 Task: Create a task  Create an e-learning platform for online education , assign it to team member softage.4@softage.net in the project AgileAvail and update the status of the task to  On Track  , set the priority of the task to High
Action: Mouse moved to (83, 88)
Screenshot: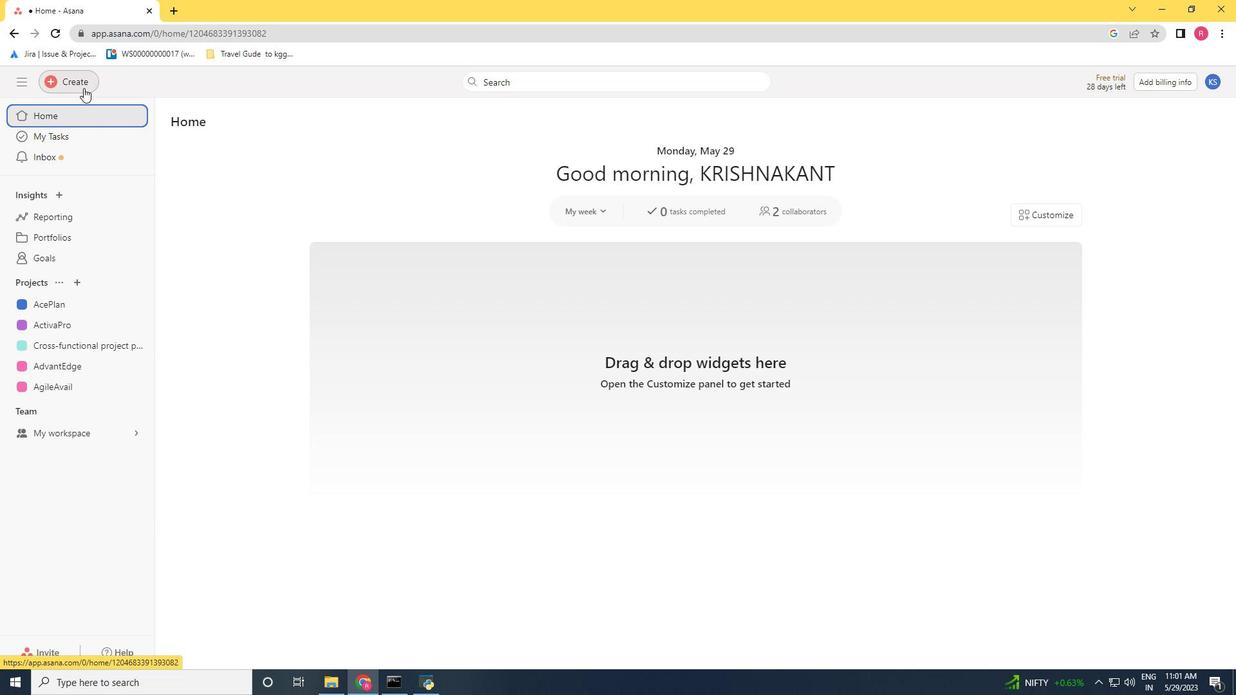 
Action: Mouse pressed left at (83, 88)
Screenshot: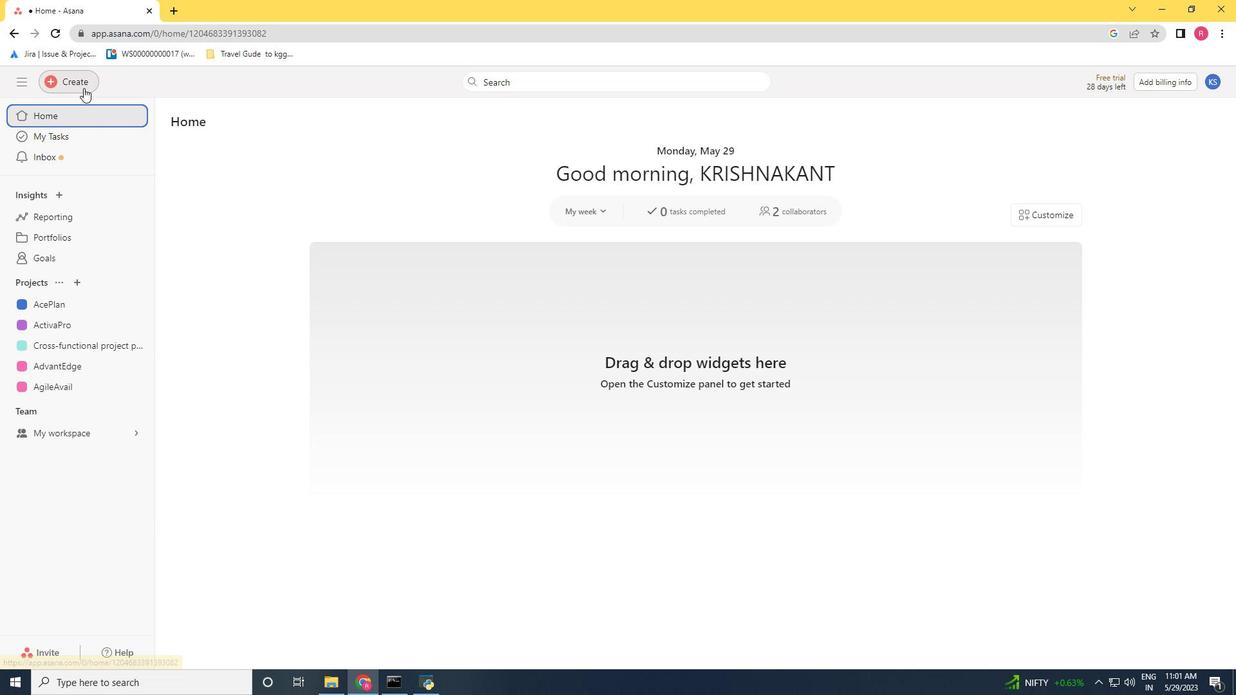 
Action: Mouse moved to (166, 90)
Screenshot: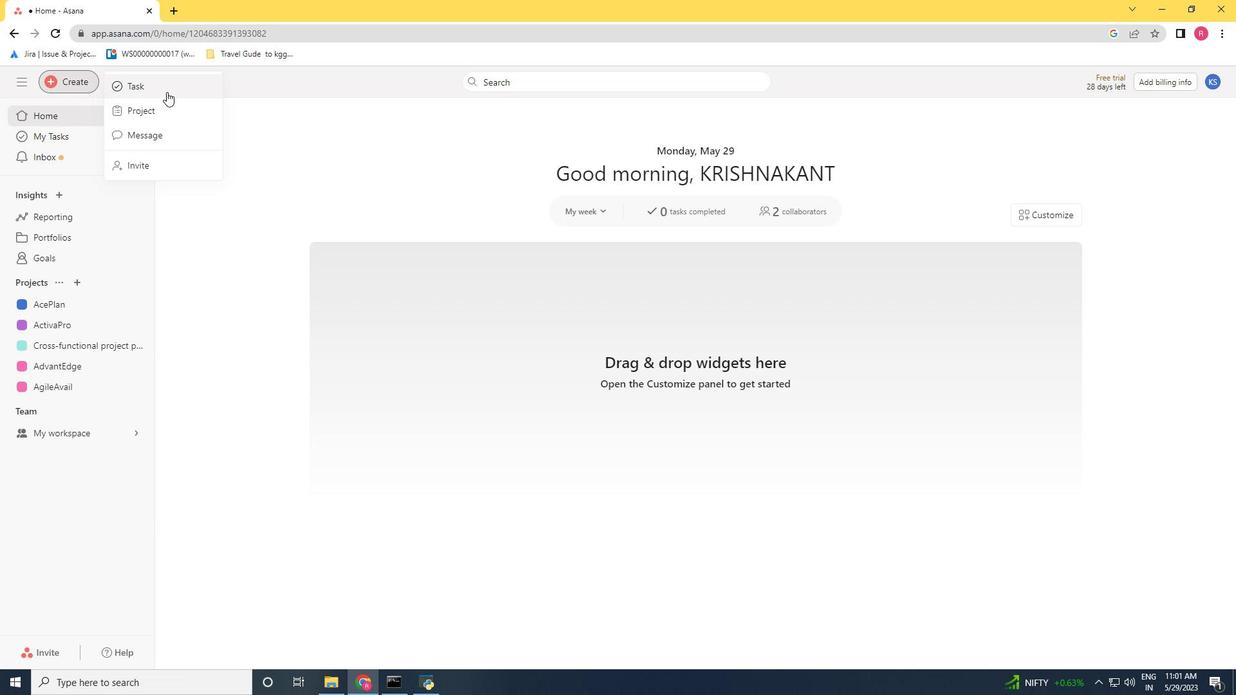 
Action: Mouse pressed left at (166, 90)
Screenshot: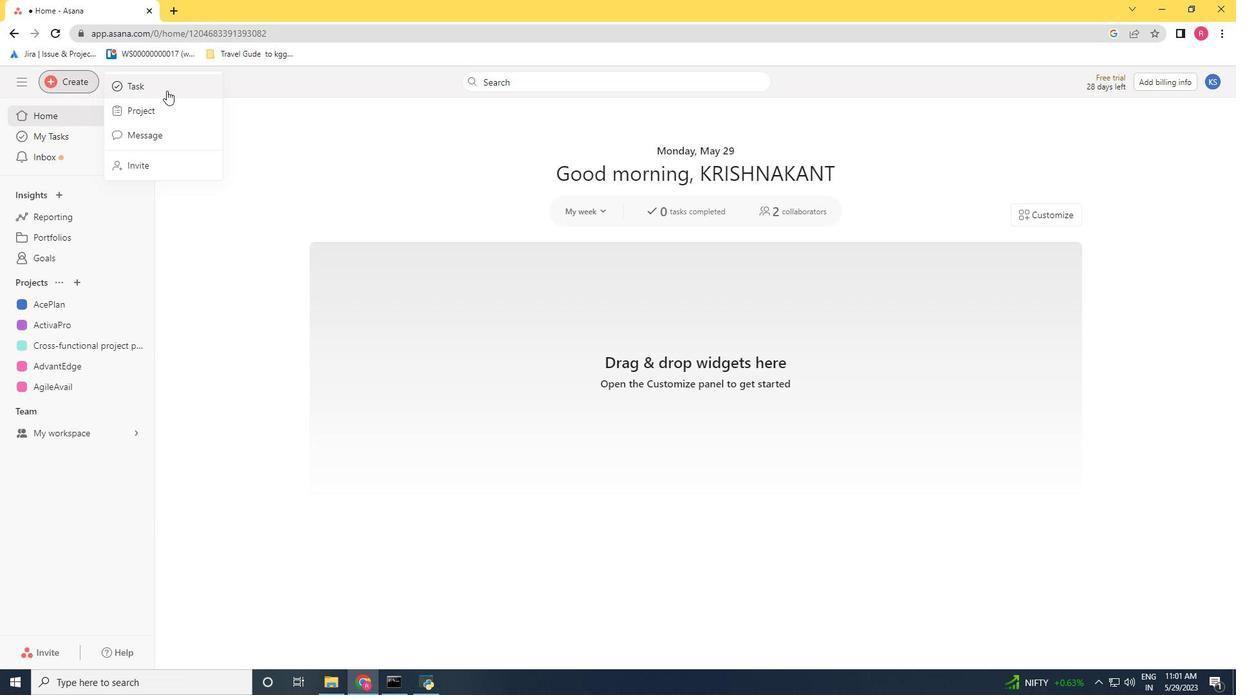 
Action: Mouse moved to (896, 406)
Screenshot: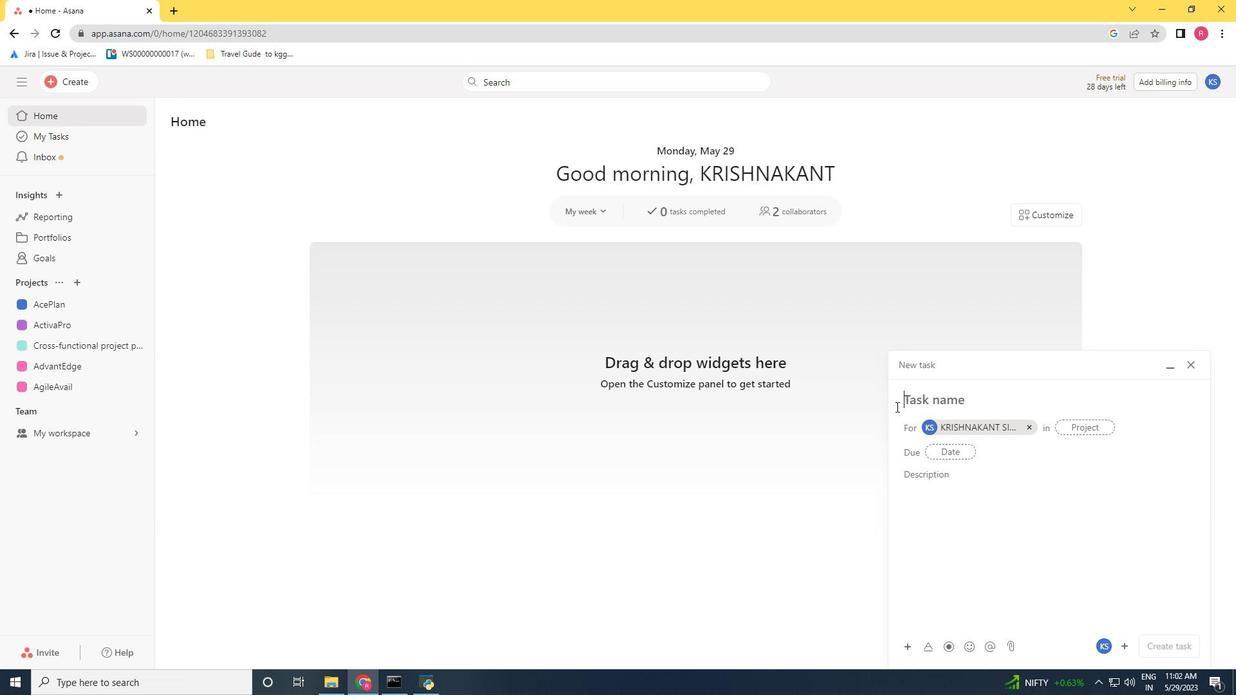 
Action: Key pressed <Key.shift>Create<Key.space>an<Key.space>e-lerning<Key.space><Key.backspace><Key.backspace><Key.backspace><Key.backspace><Key.backspace><Key.backspace><Key.backspace>arning<Key.space><Key.backspace><Key.backspace><Key.backspace><Key.backspace><Key.backspace><Key.backspace><Key.backspace>earning<Key.space>platform<Key.space>for<Key.space>online<Key.space>education<Key.space>
Screenshot: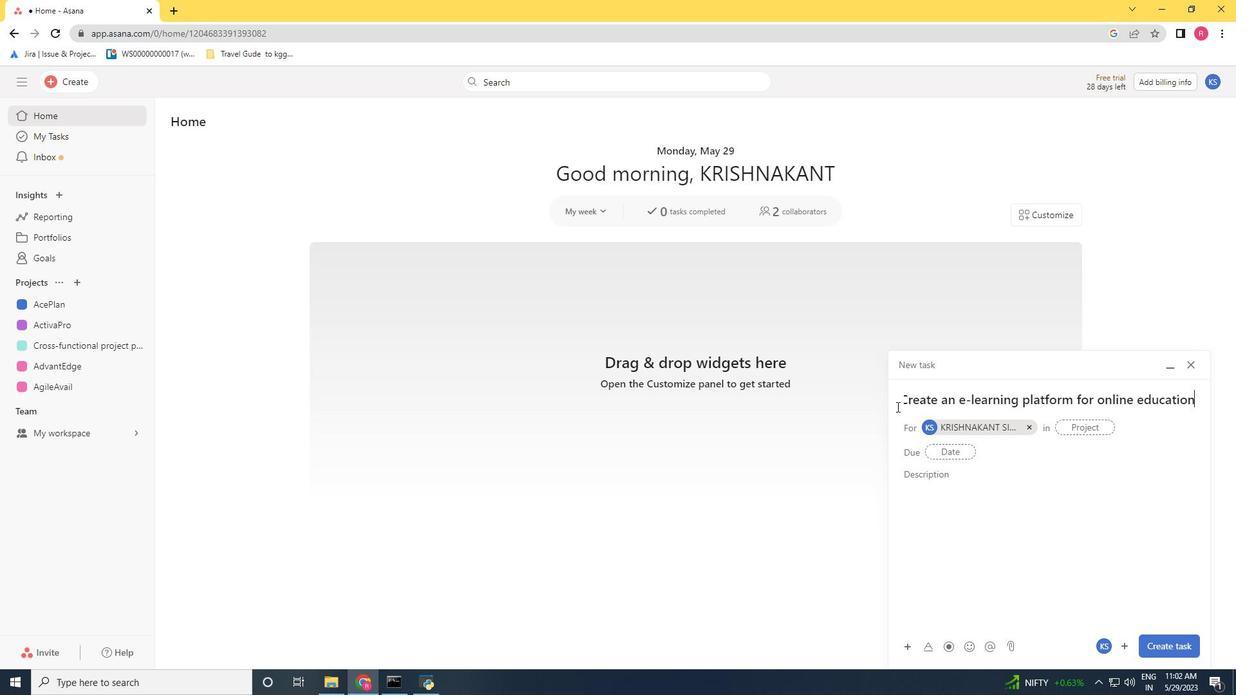 
Action: Mouse moved to (1026, 428)
Screenshot: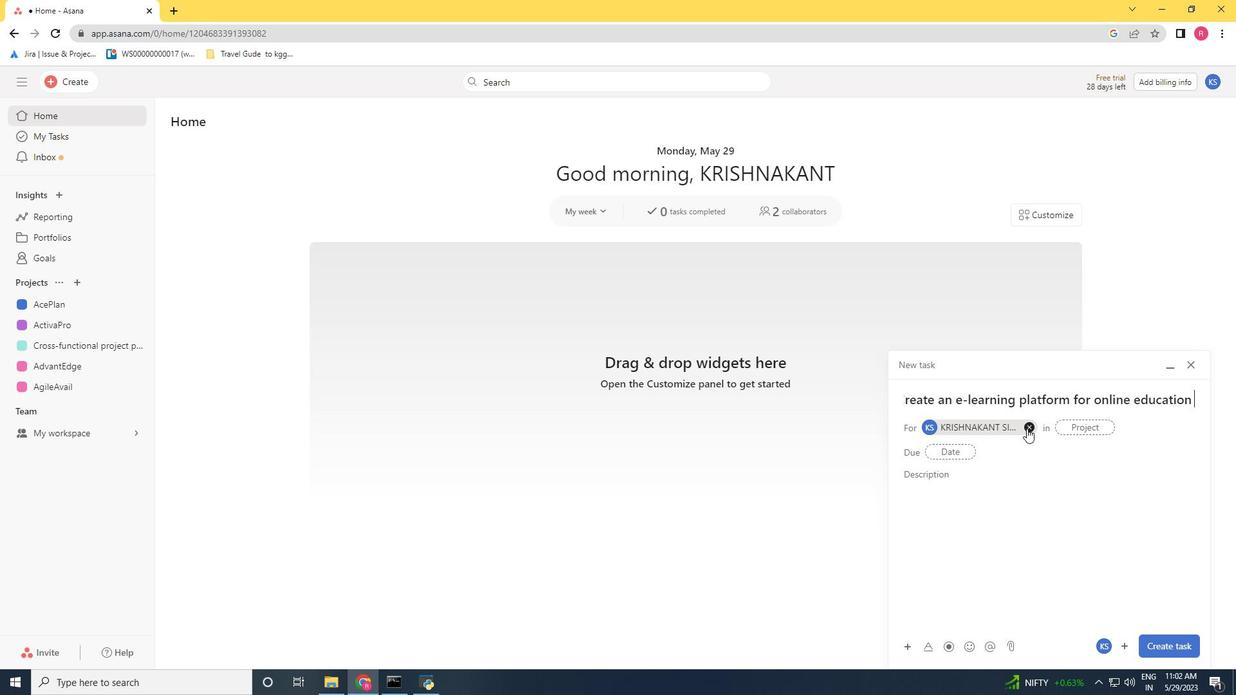 
Action: Mouse pressed left at (1026, 428)
Screenshot: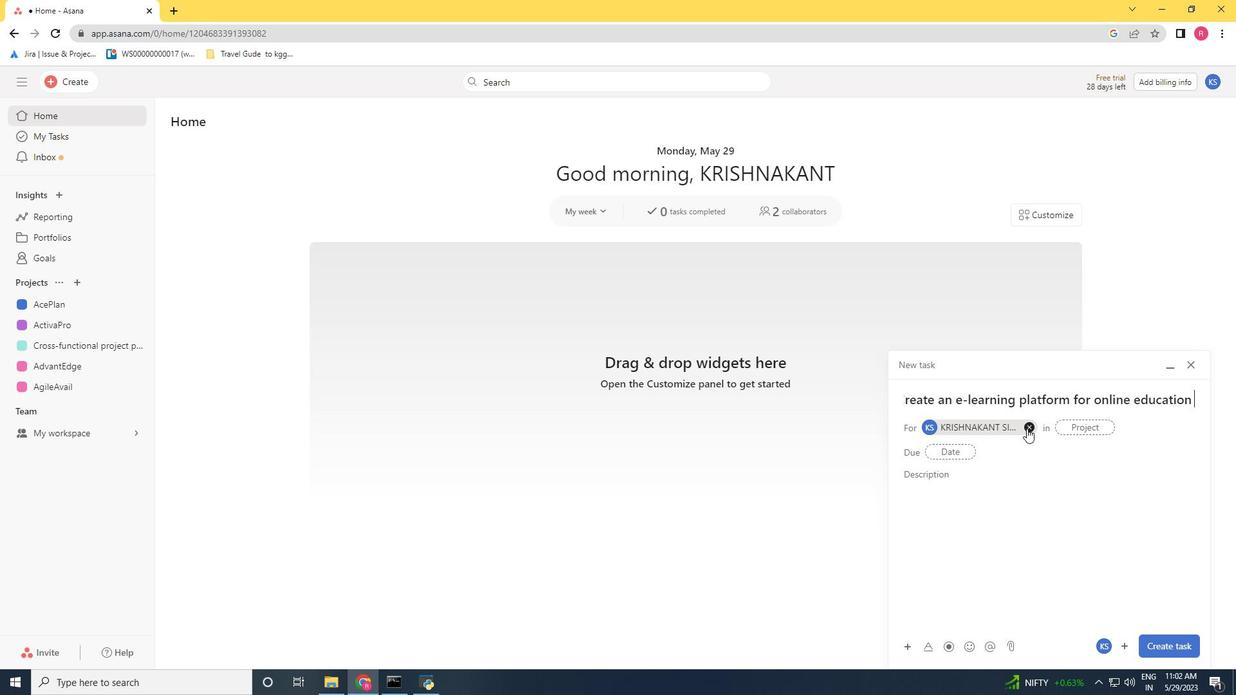 
Action: Mouse moved to (955, 424)
Screenshot: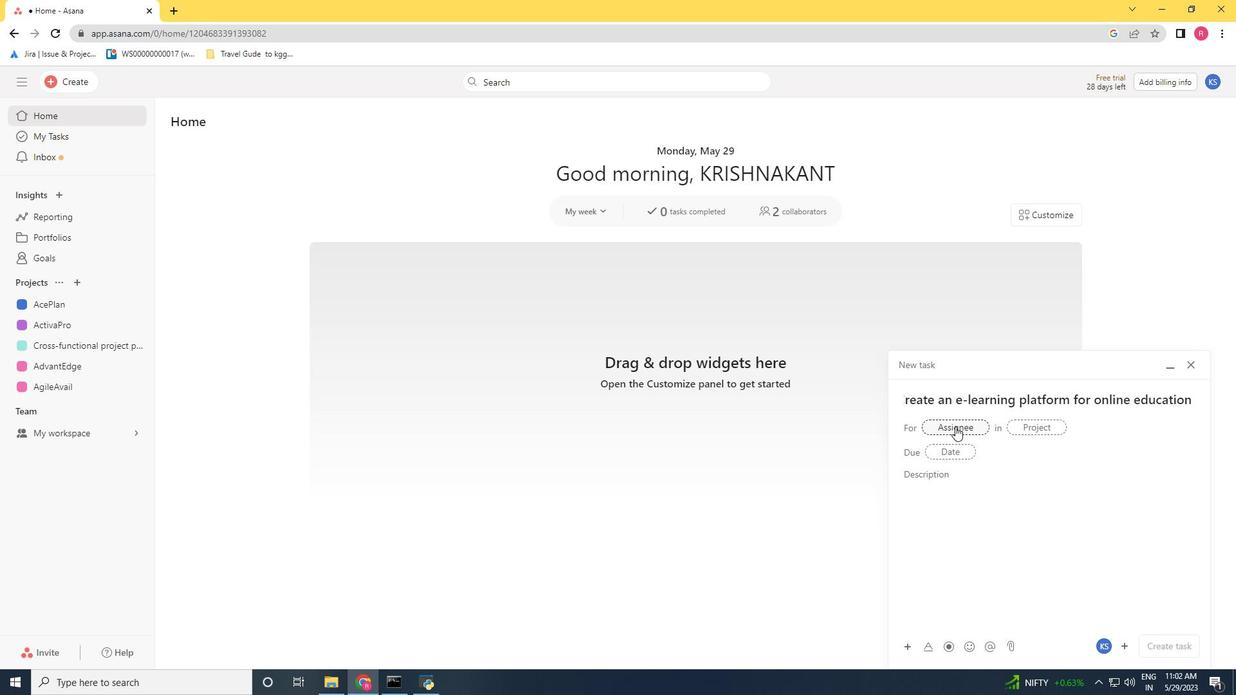 
Action: Mouse pressed left at (955, 424)
Screenshot: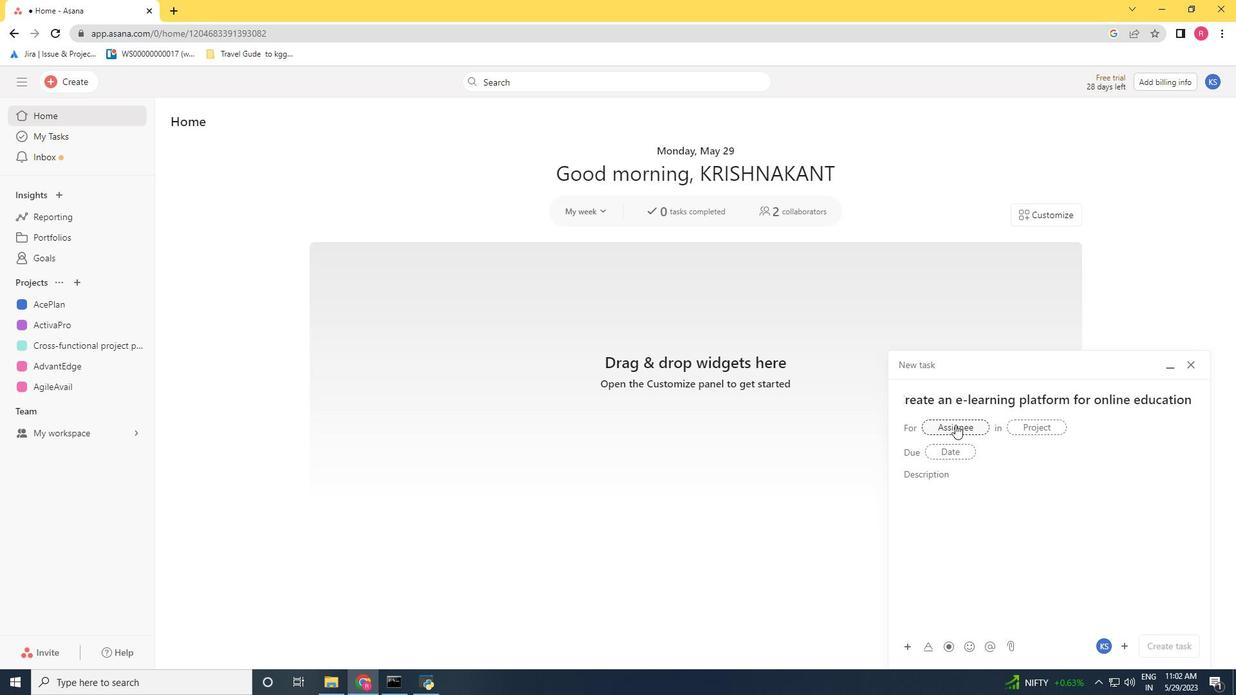 
Action: Key pressed softage.4<Key.shift>@softage.net
Screenshot: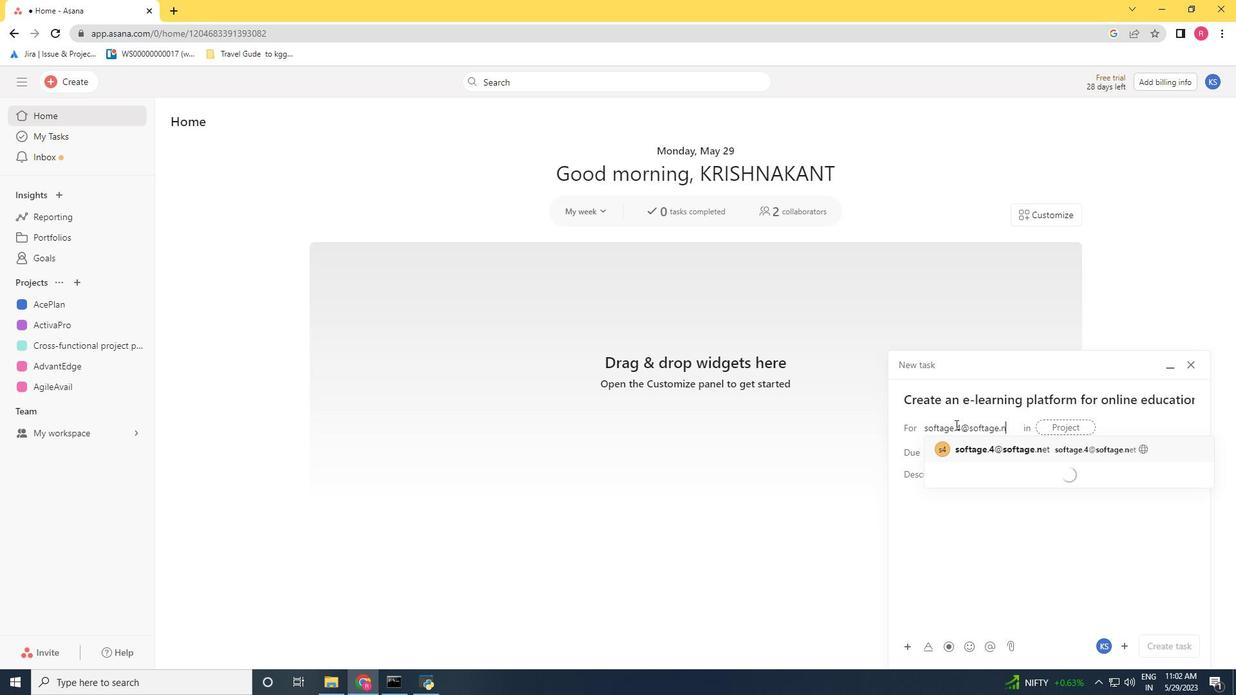 
Action: Mouse moved to (979, 449)
Screenshot: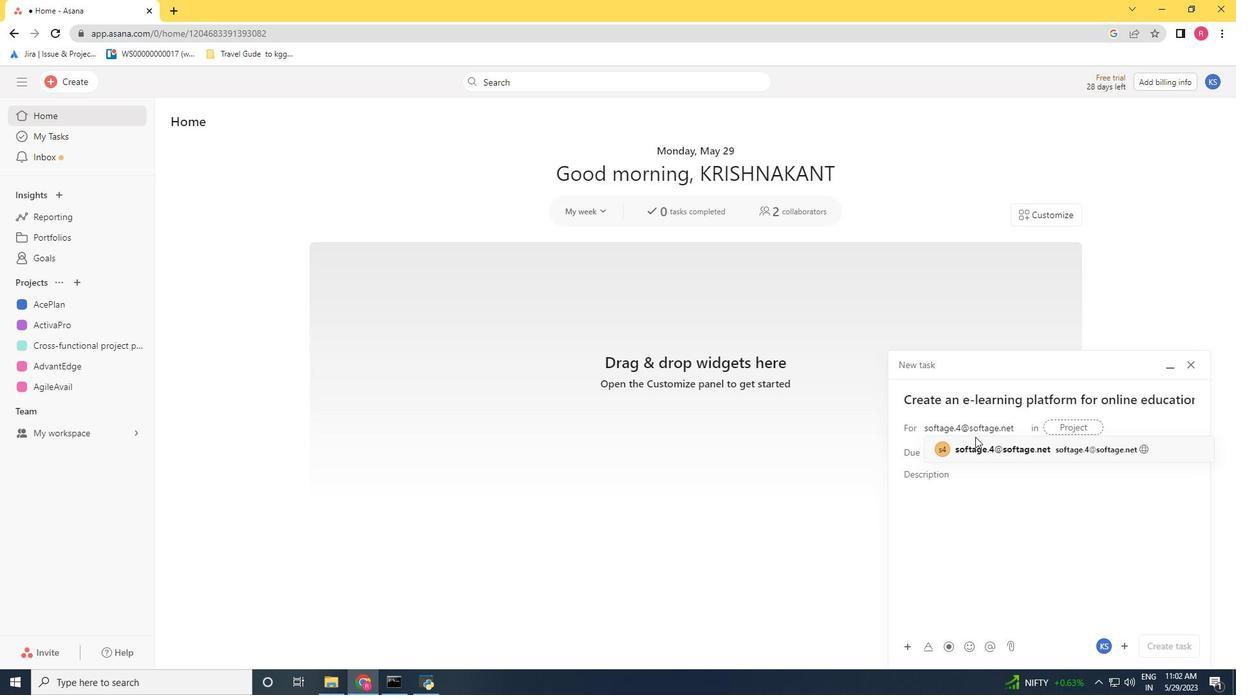 
Action: Mouse pressed left at (979, 449)
Screenshot: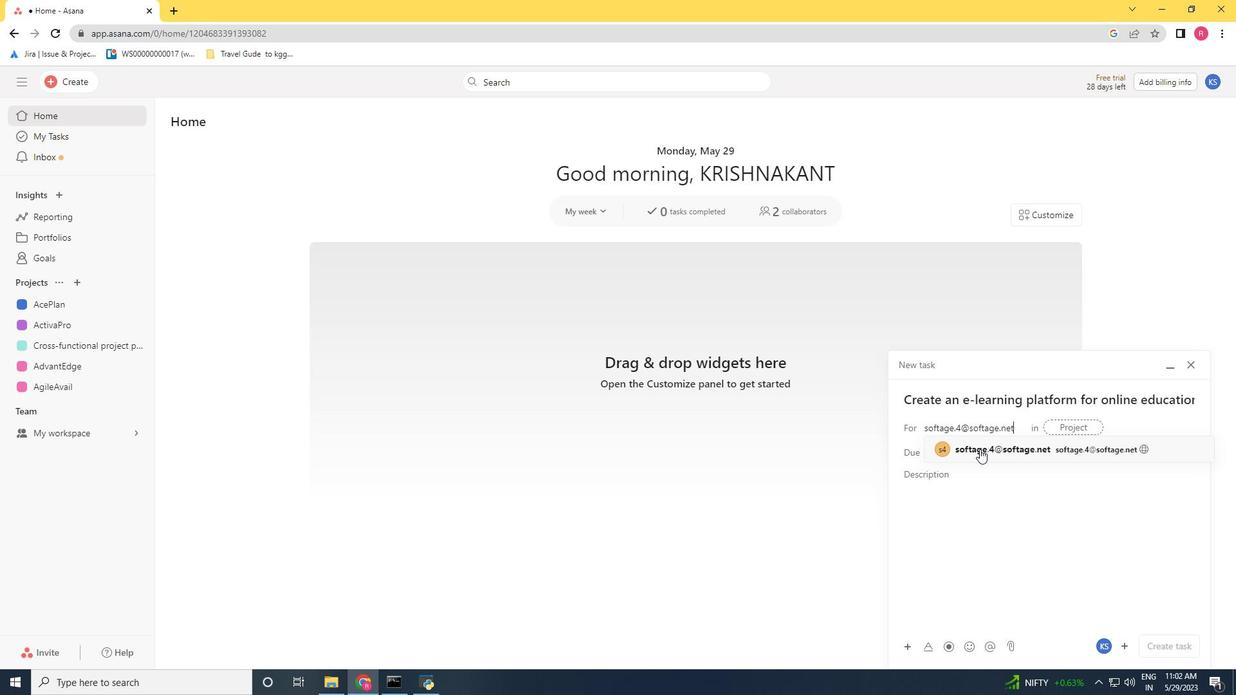 
Action: Mouse moved to (873, 452)
Screenshot: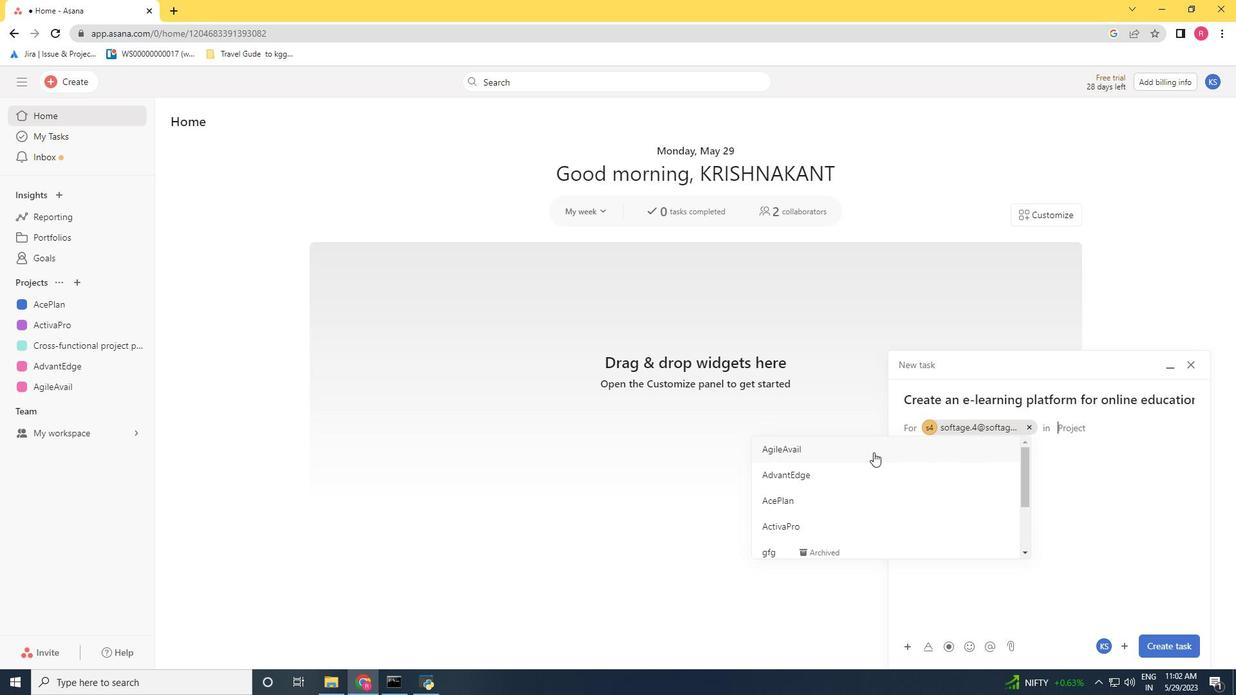 
Action: Mouse pressed left at (873, 452)
Screenshot: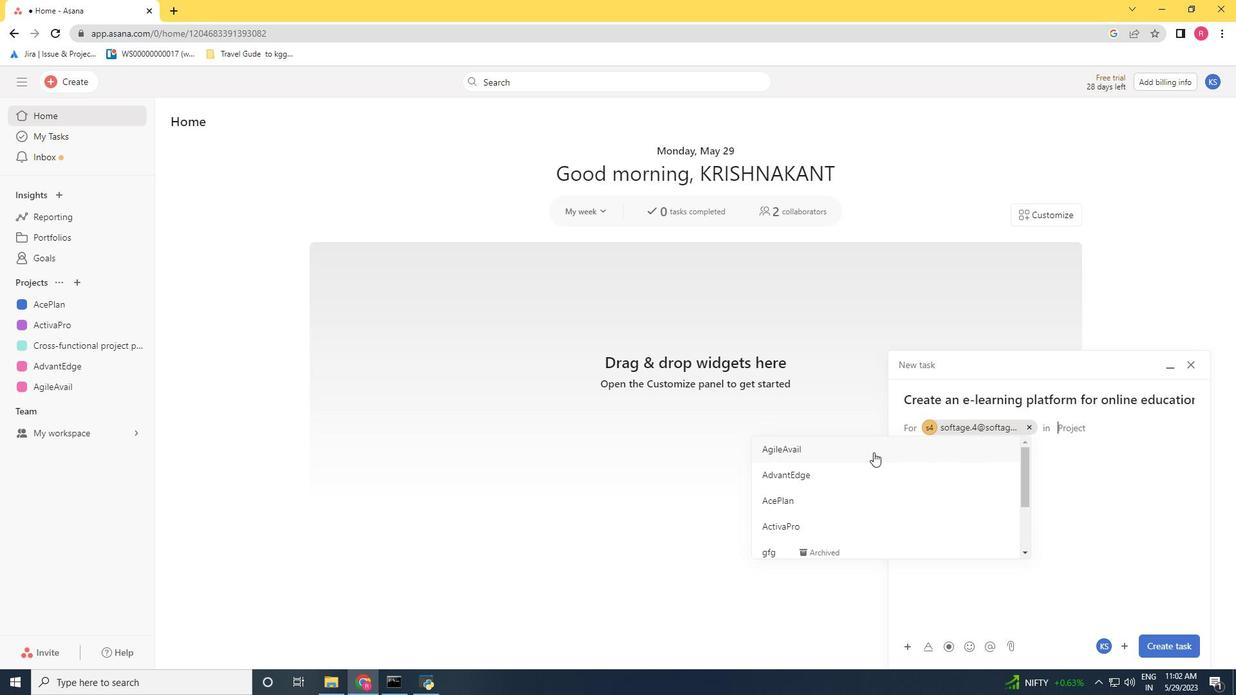 
Action: Mouse moved to (967, 478)
Screenshot: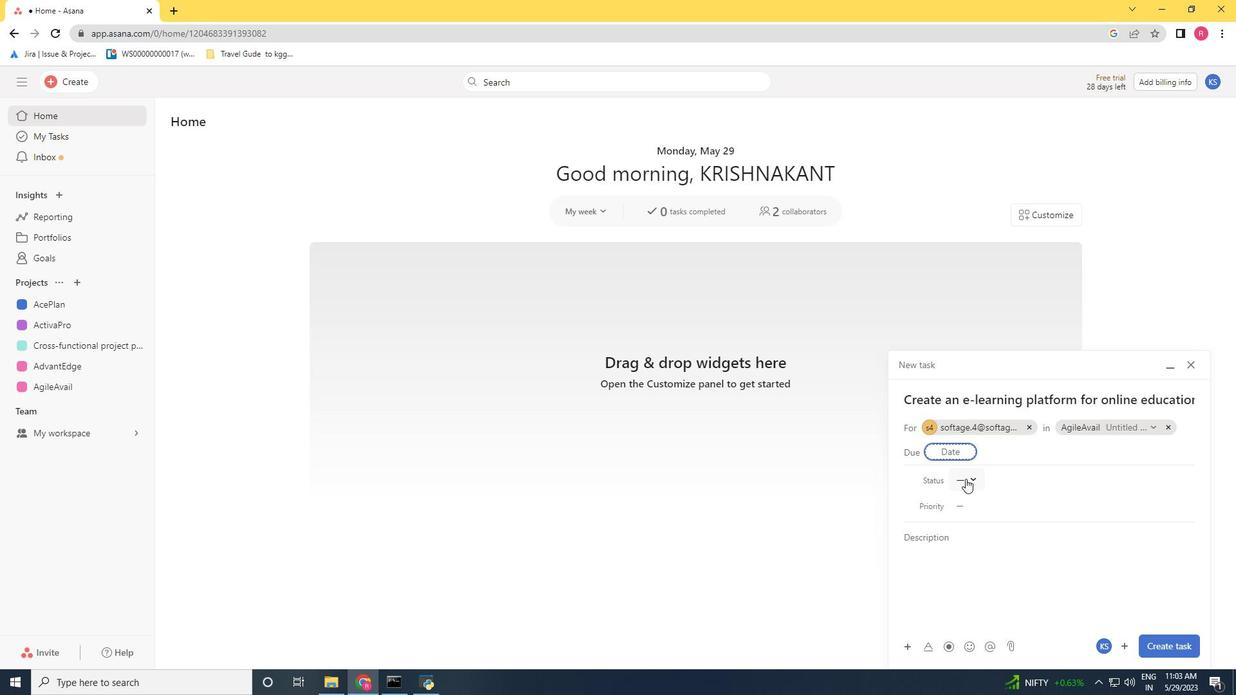 
Action: Mouse pressed left at (967, 478)
Screenshot: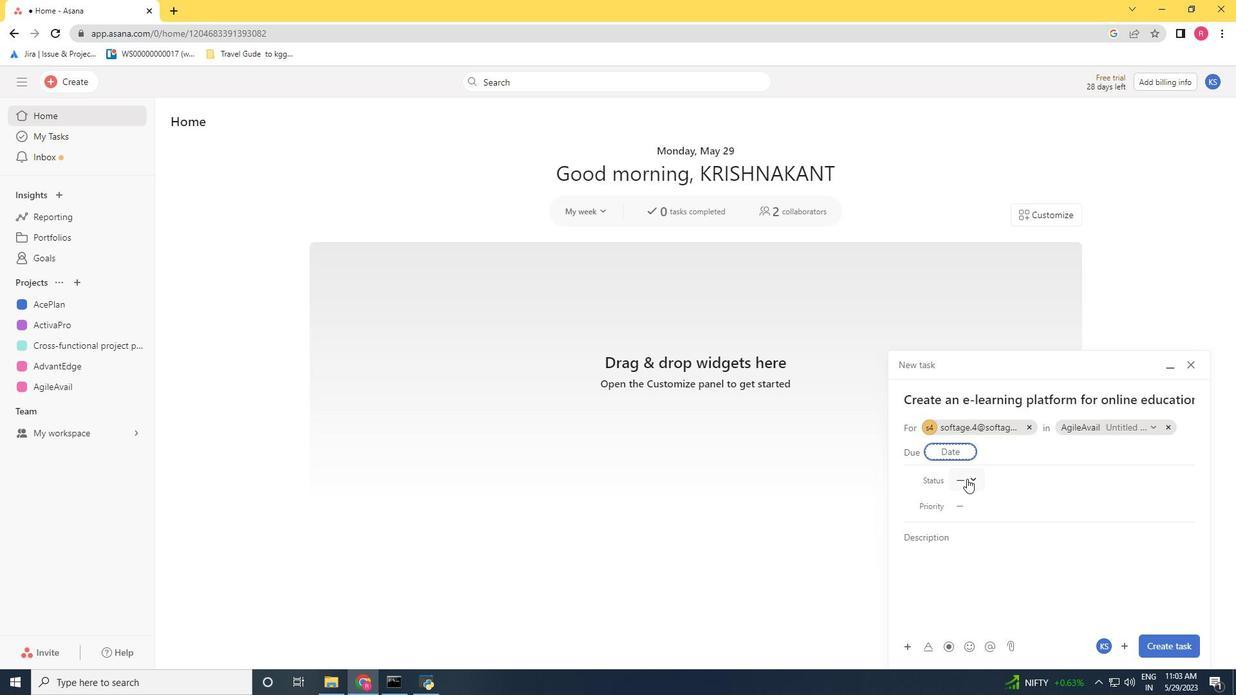 
Action: Mouse moved to (985, 527)
Screenshot: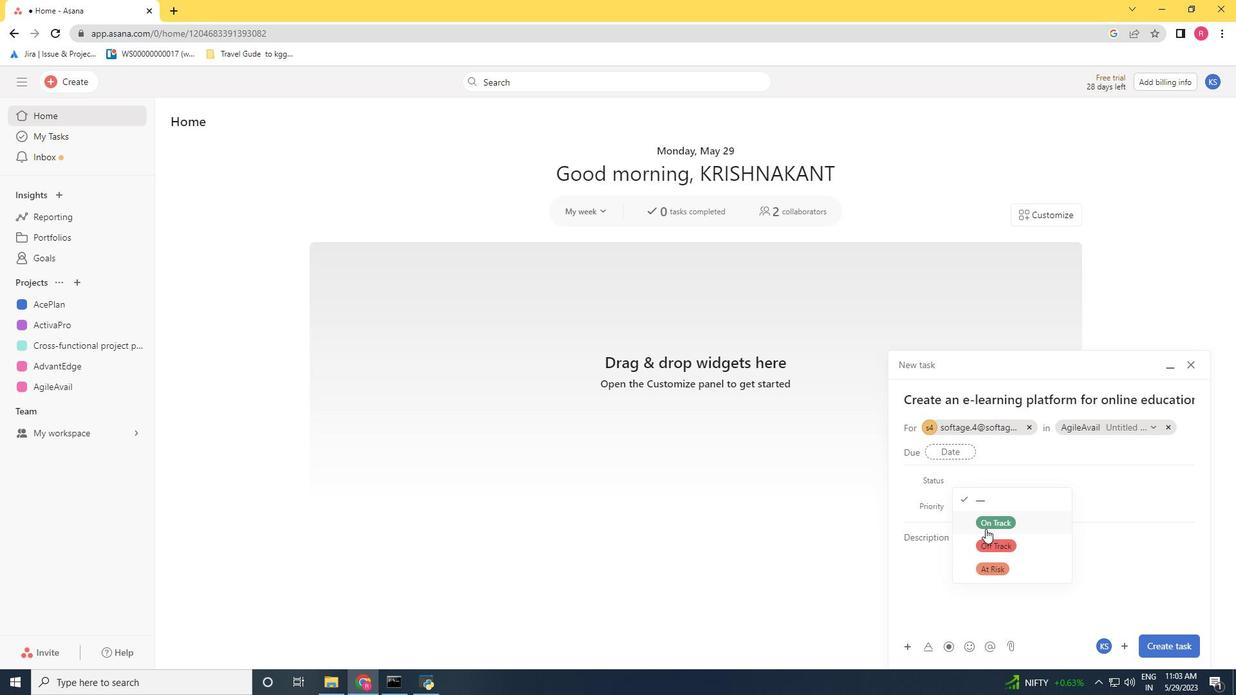
Action: Mouse pressed left at (985, 527)
Screenshot: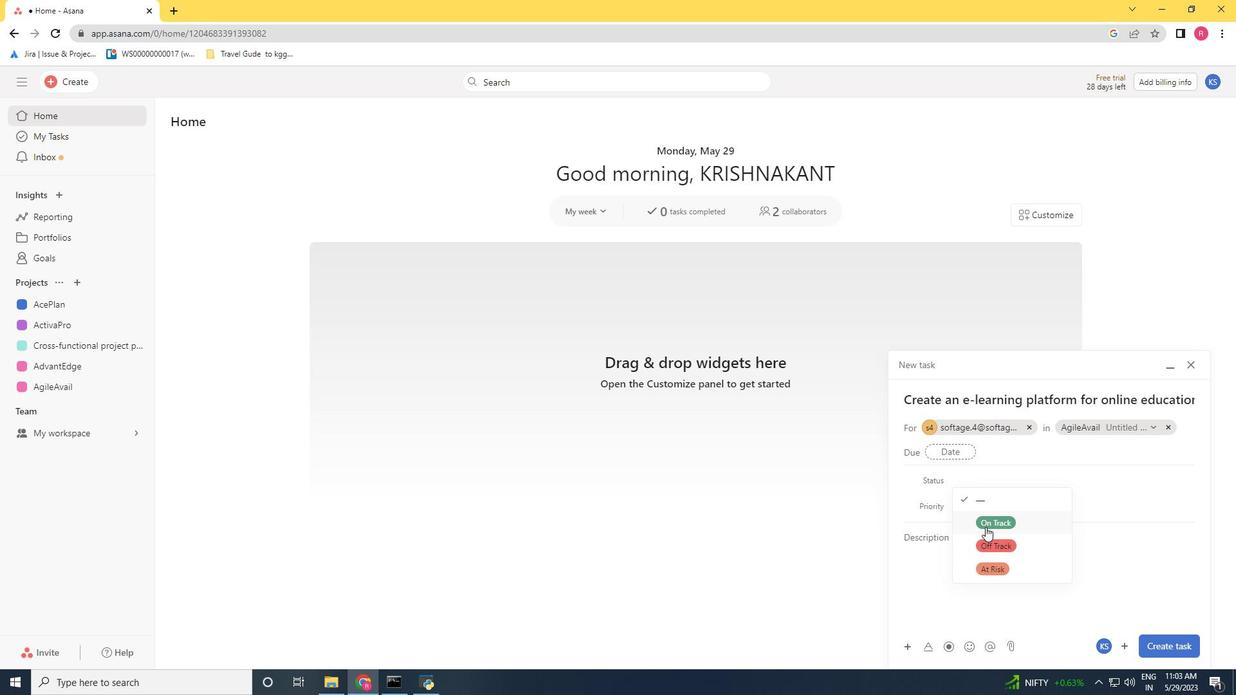 
Action: Mouse moved to (972, 507)
Screenshot: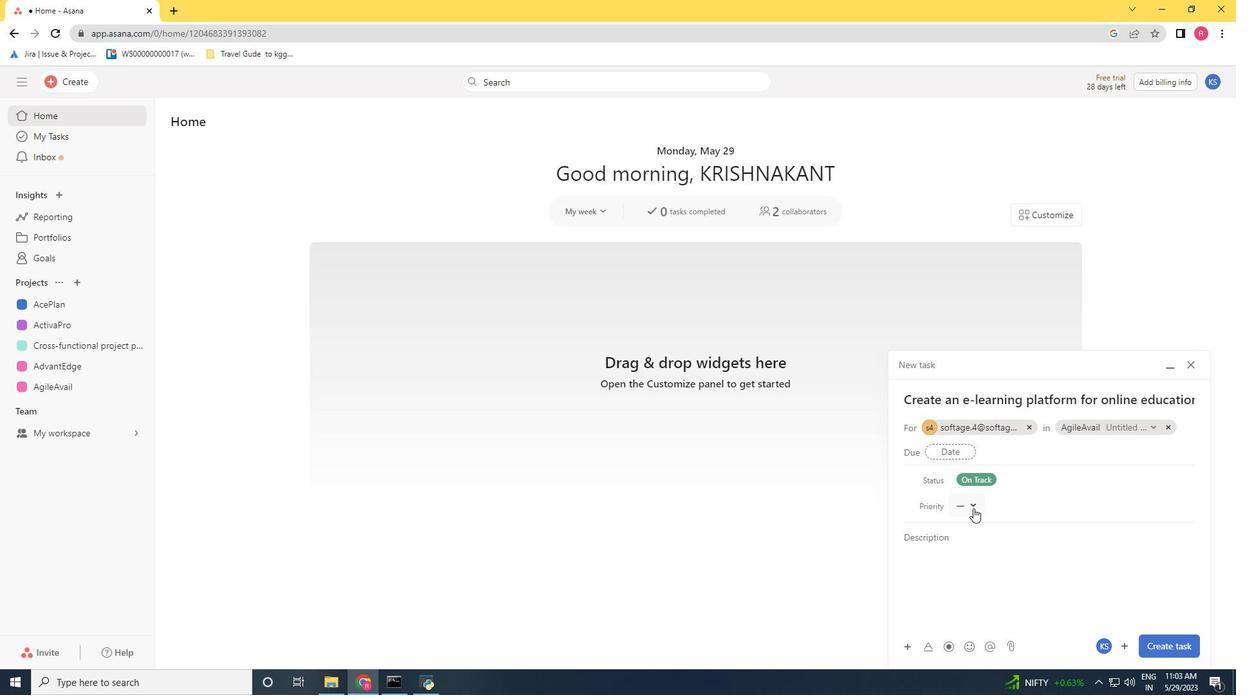
Action: Mouse pressed left at (972, 507)
Screenshot: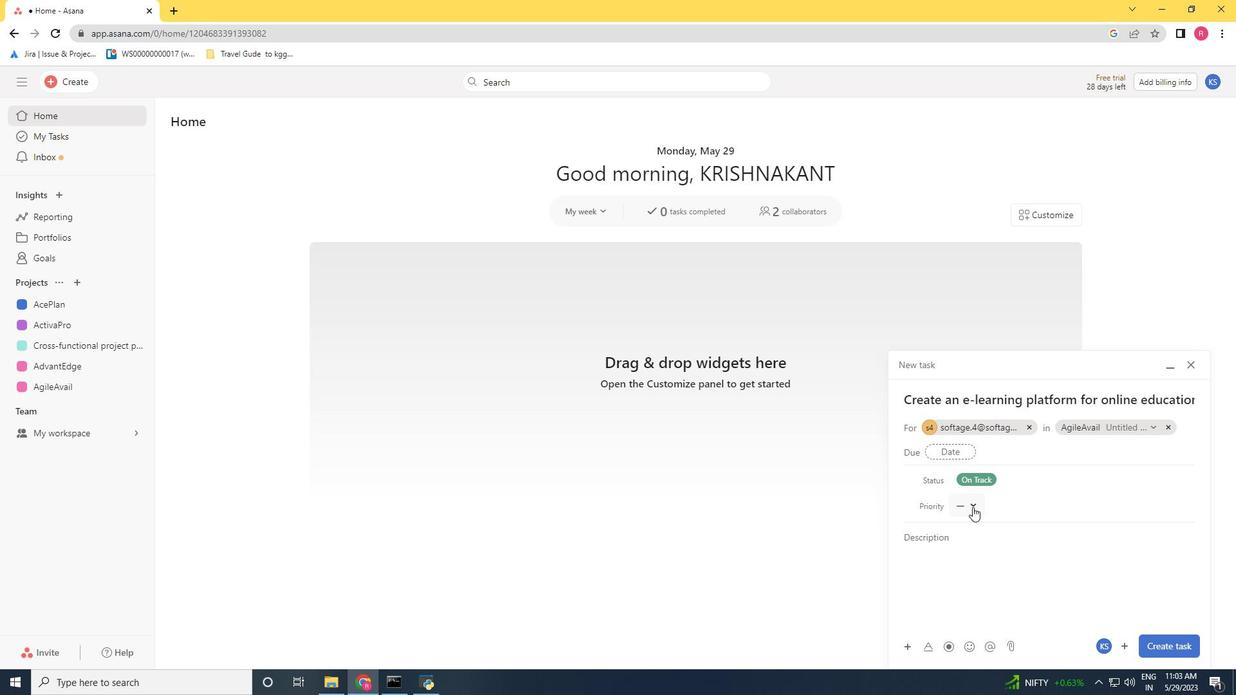 
Action: Mouse moved to (983, 549)
Screenshot: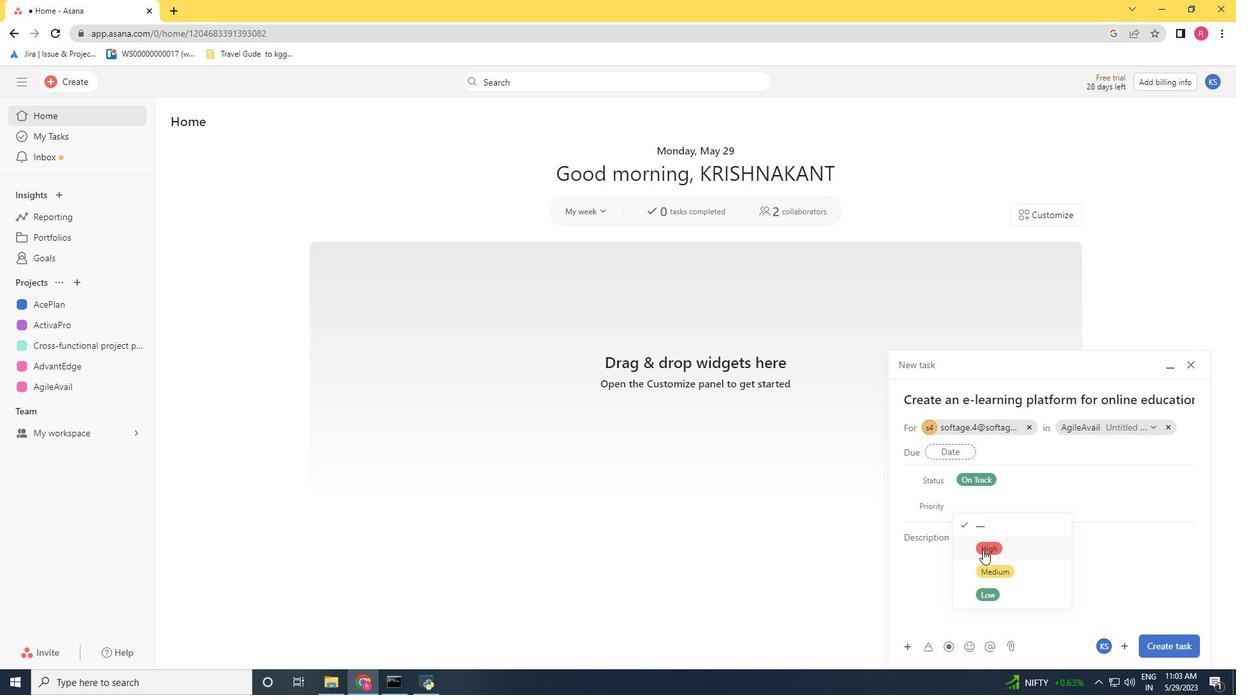 
Action: Mouse pressed left at (983, 549)
Screenshot: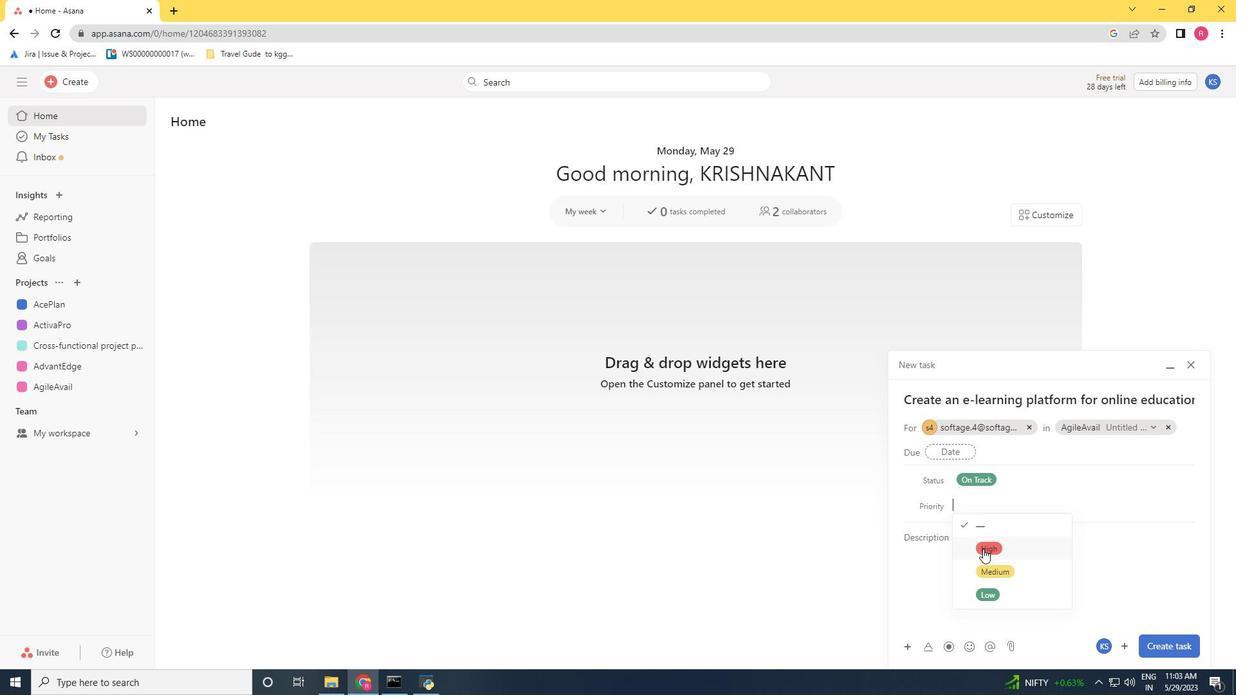 
Action: Mouse moved to (1165, 644)
Screenshot: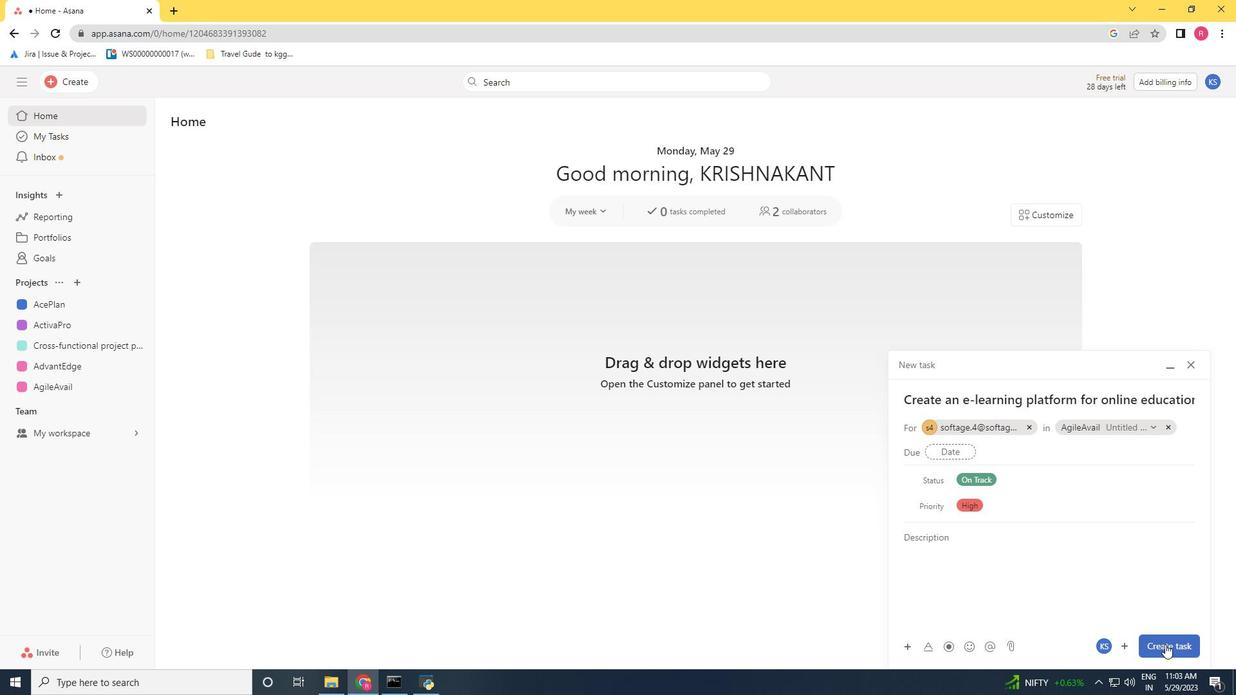
Action: Mouse pressed left at (1165, 644)
Screenshot: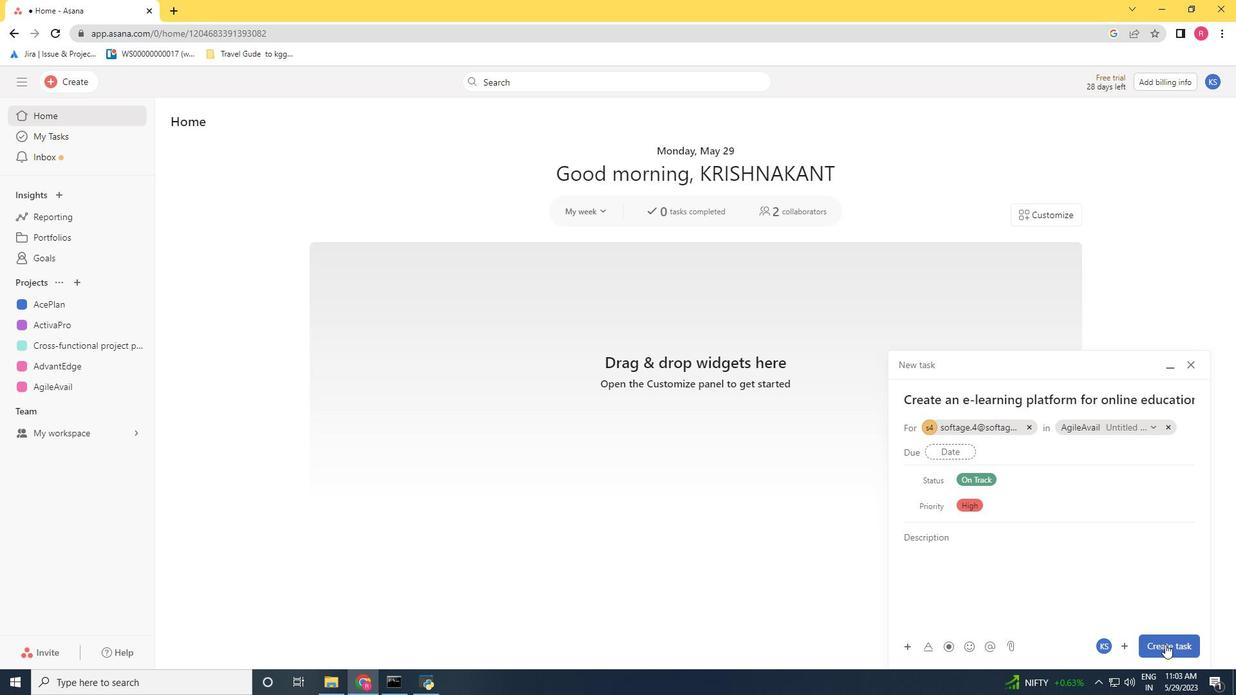 
Action: Mouse moved to (86, 383)
Screenshot: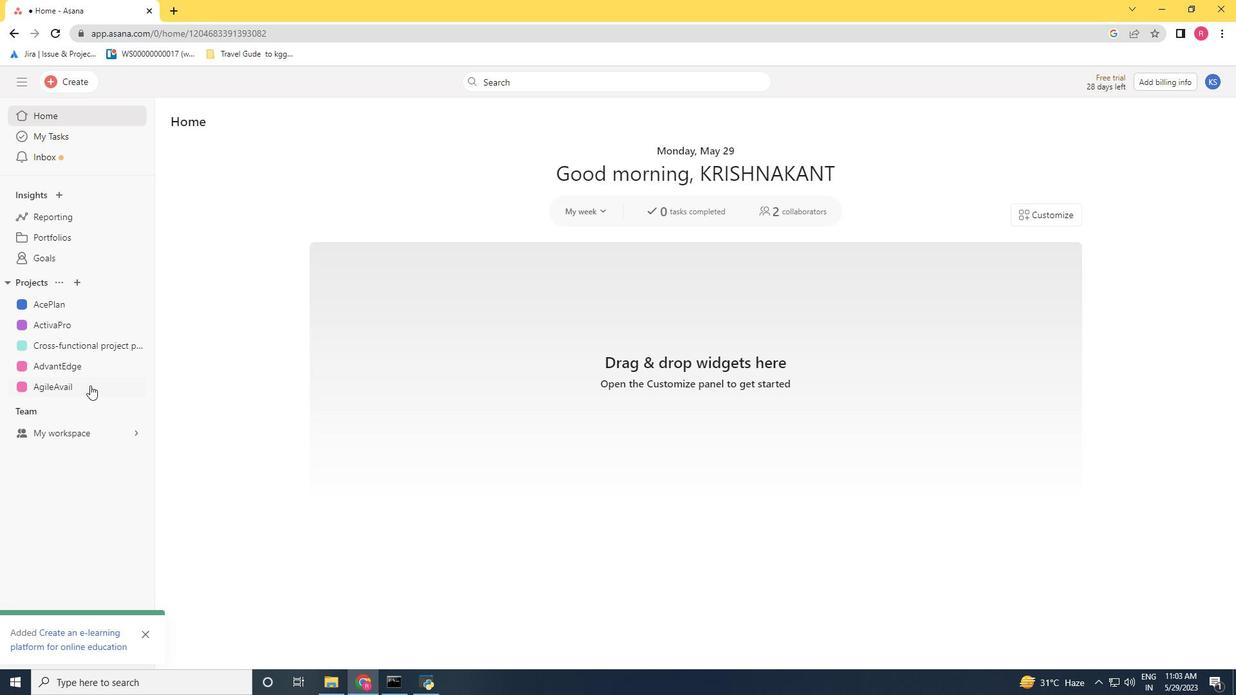 
Action: Mouse pressed left at (86, 383)
Screenshot: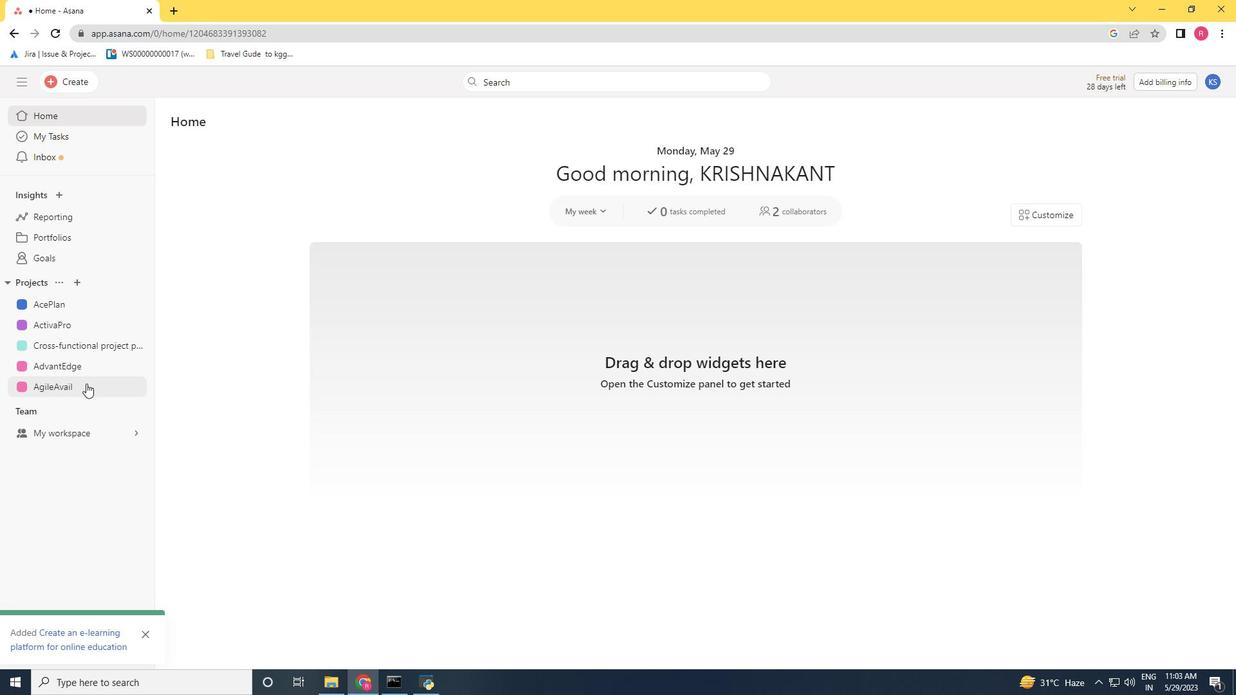 
Action: Mouse moved to (254, 410)
Screenshot: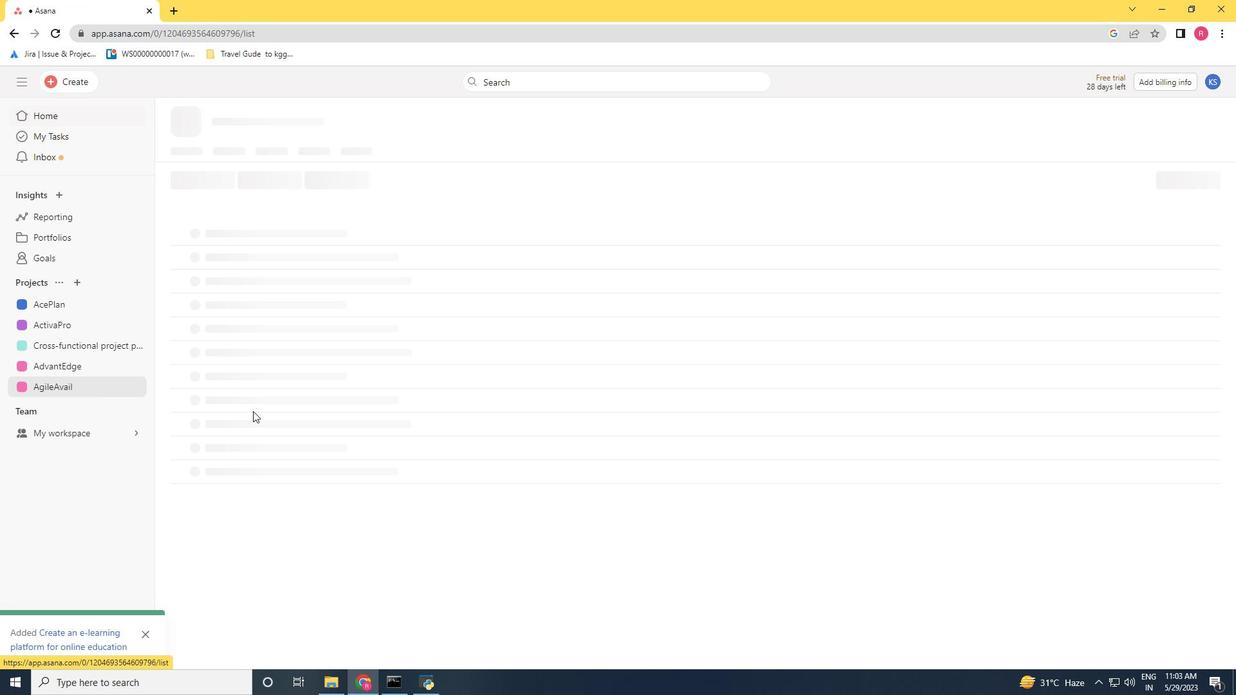 
